 Task: Look for products in the category "Hot Dogs & Sausages" from the brand "Applegate".
Action: Mouse moved to (21, 137)
Screenshot: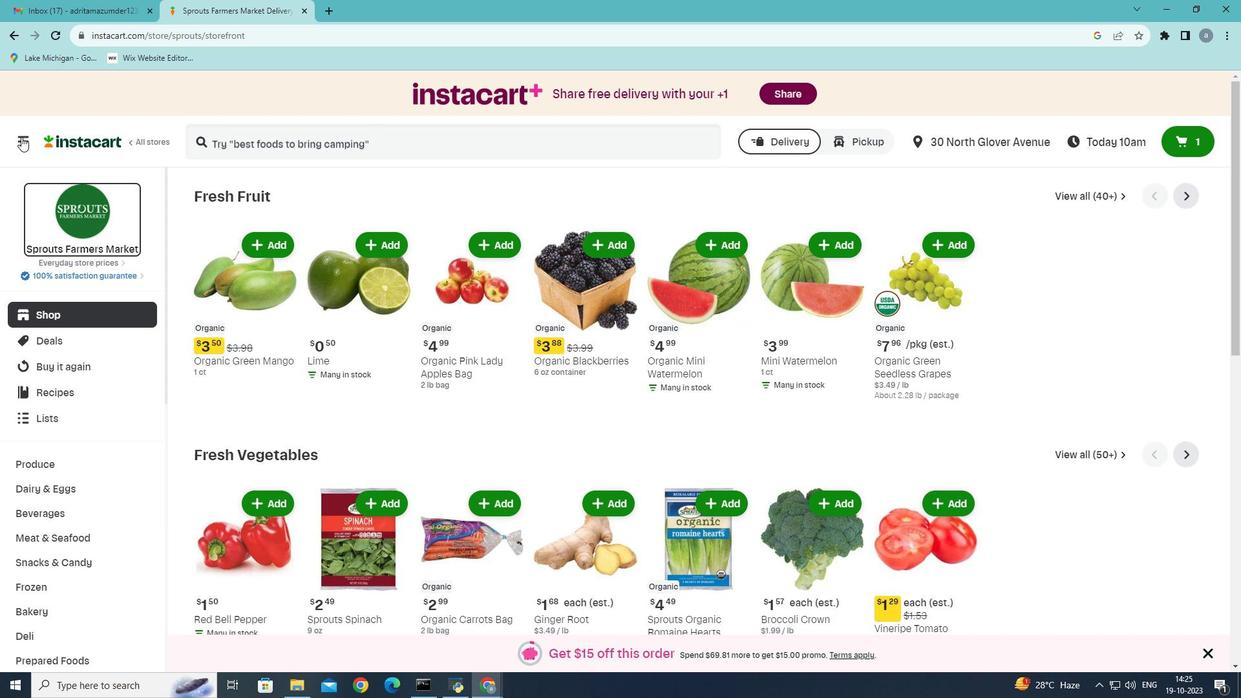 
Action: Mouse pressed left at (21, 137)
Screenshot: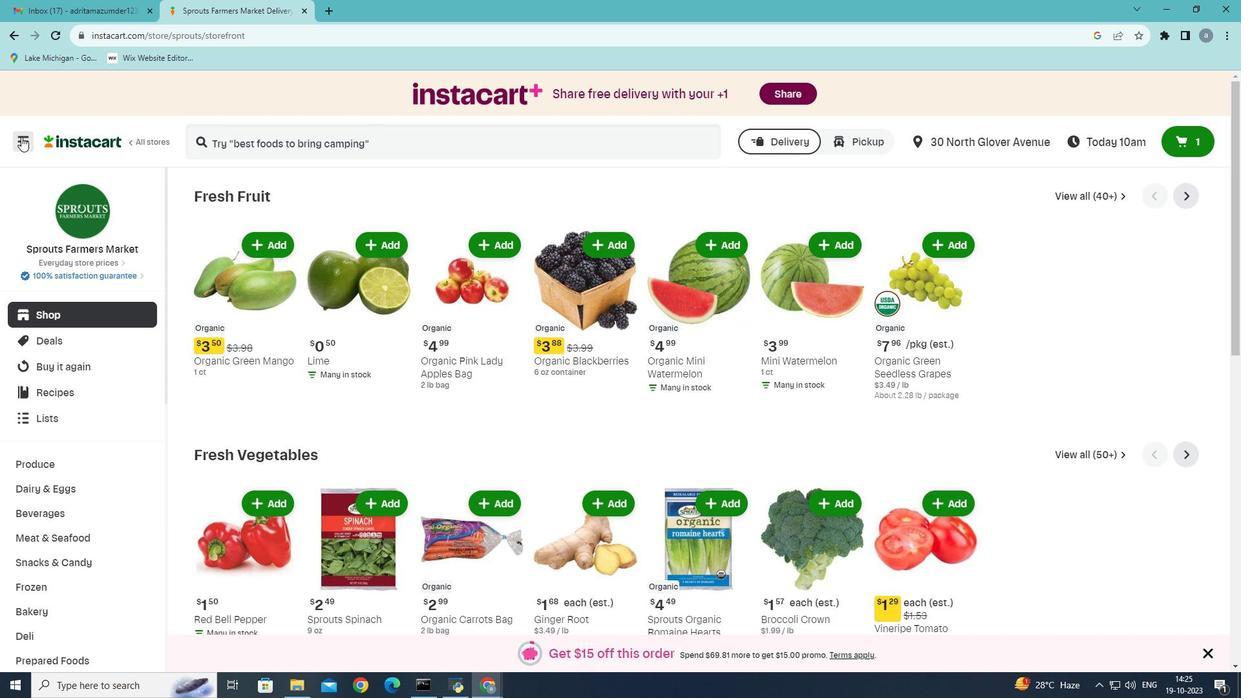 
Action: Mouse moved to (45, 372)
Screenshot: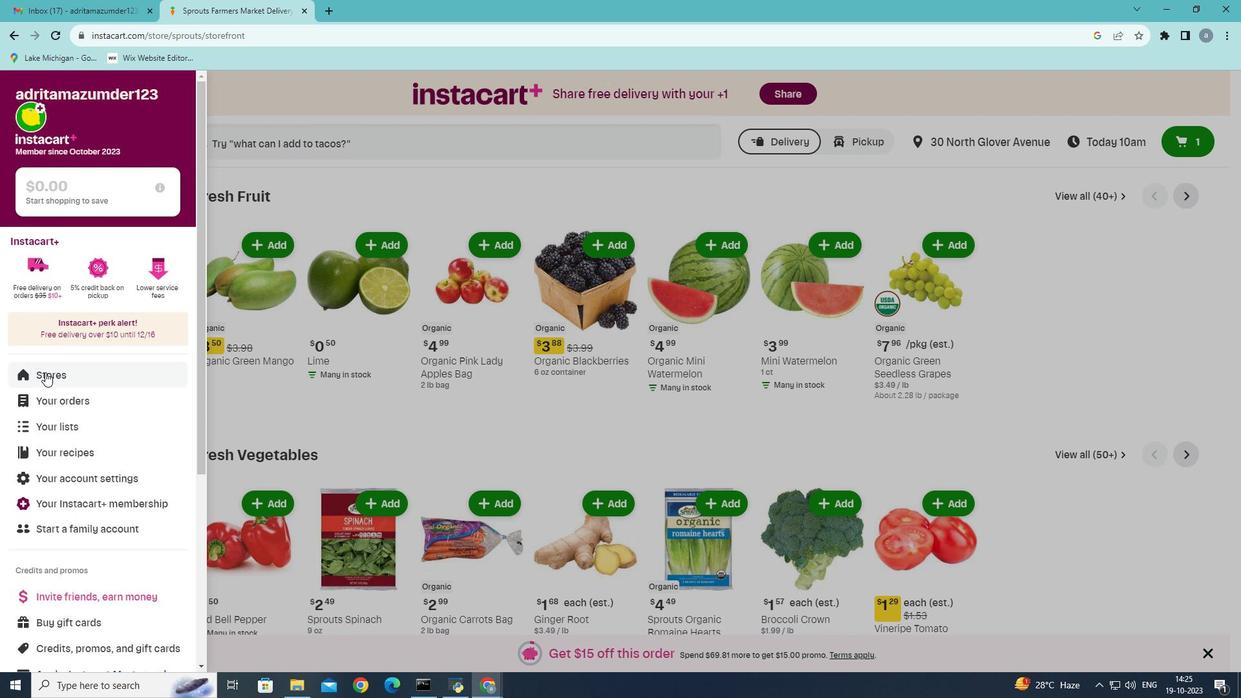 
Action: Mouse pressed left at (45, 372)
Screenshot: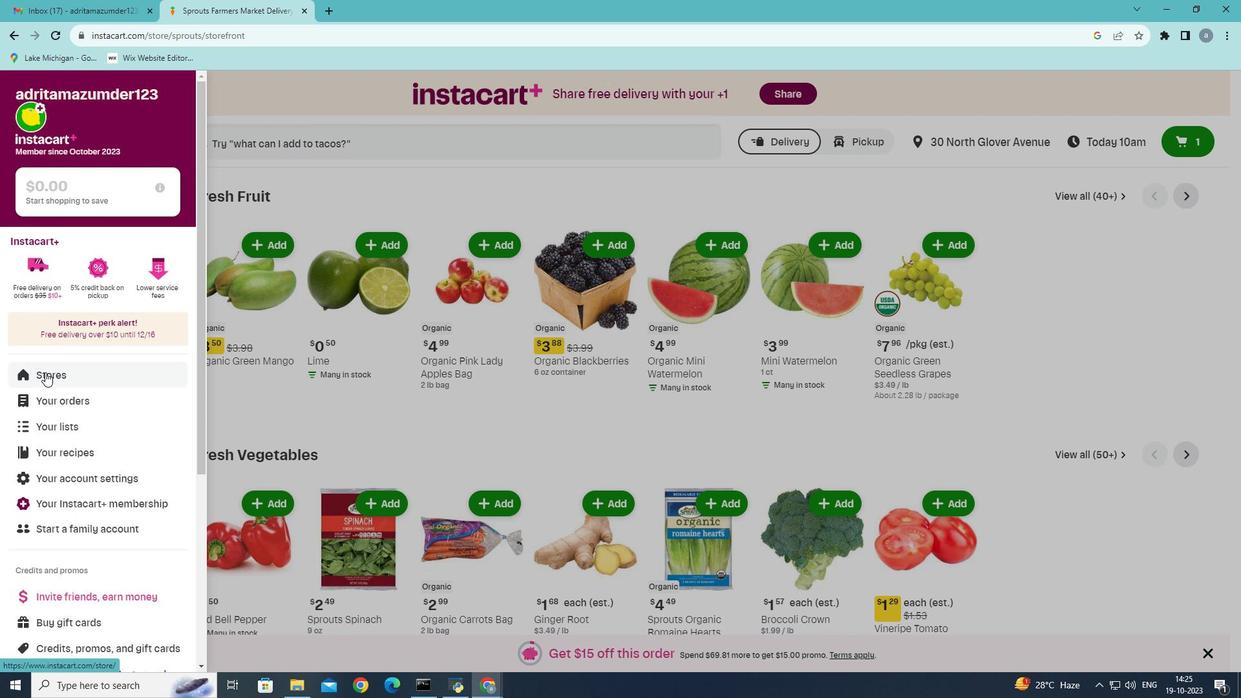 
Action: Mouse moved to (302, 142)
Screenshot: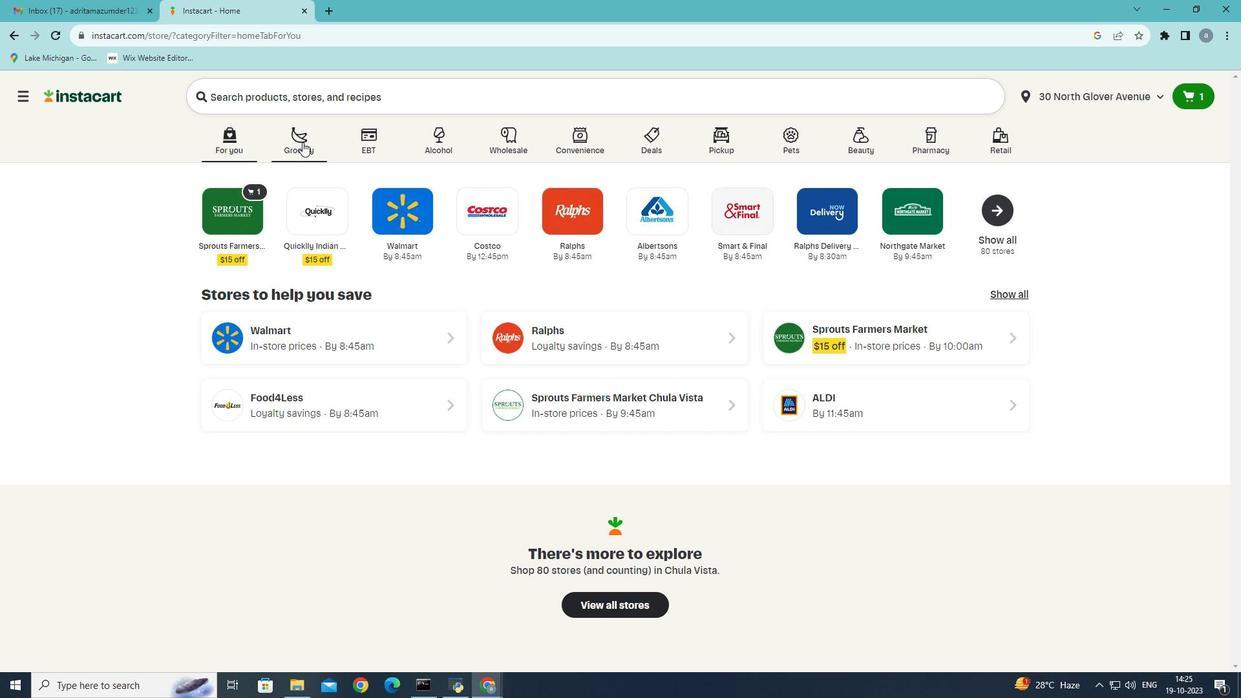
Action: Mouse pressed left at (302, 142)
Screenshot: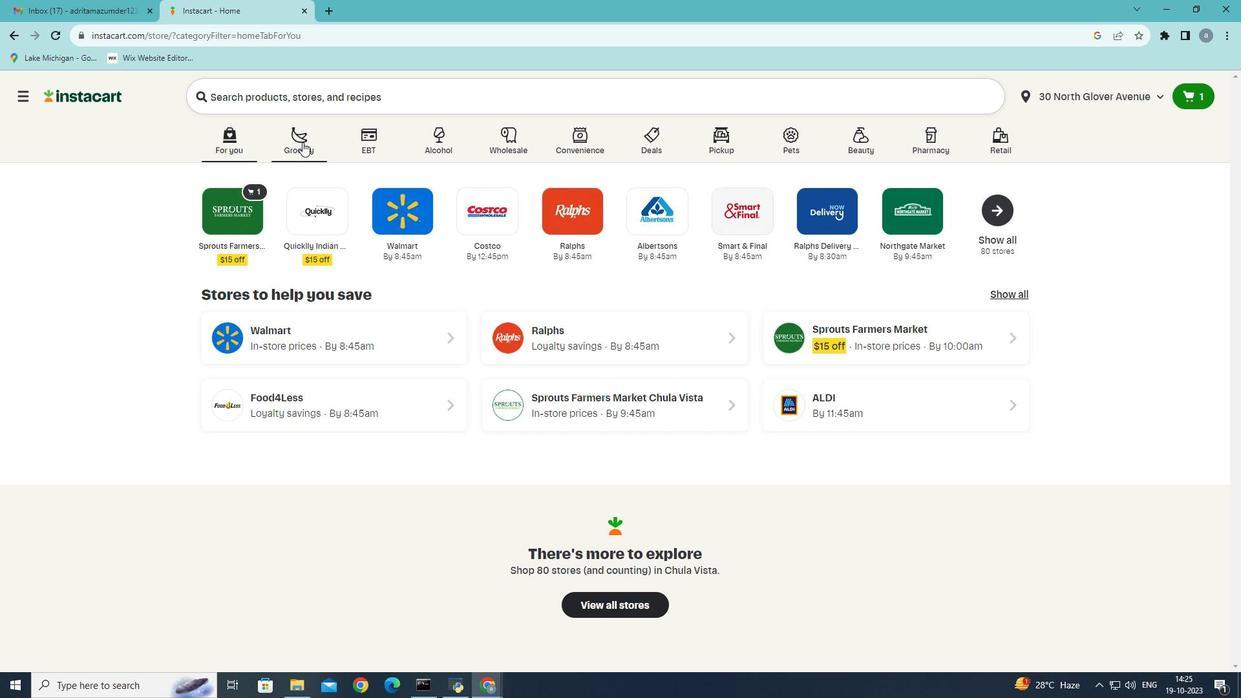 
Action: Mouse moved to (338, 400)
Screenshot: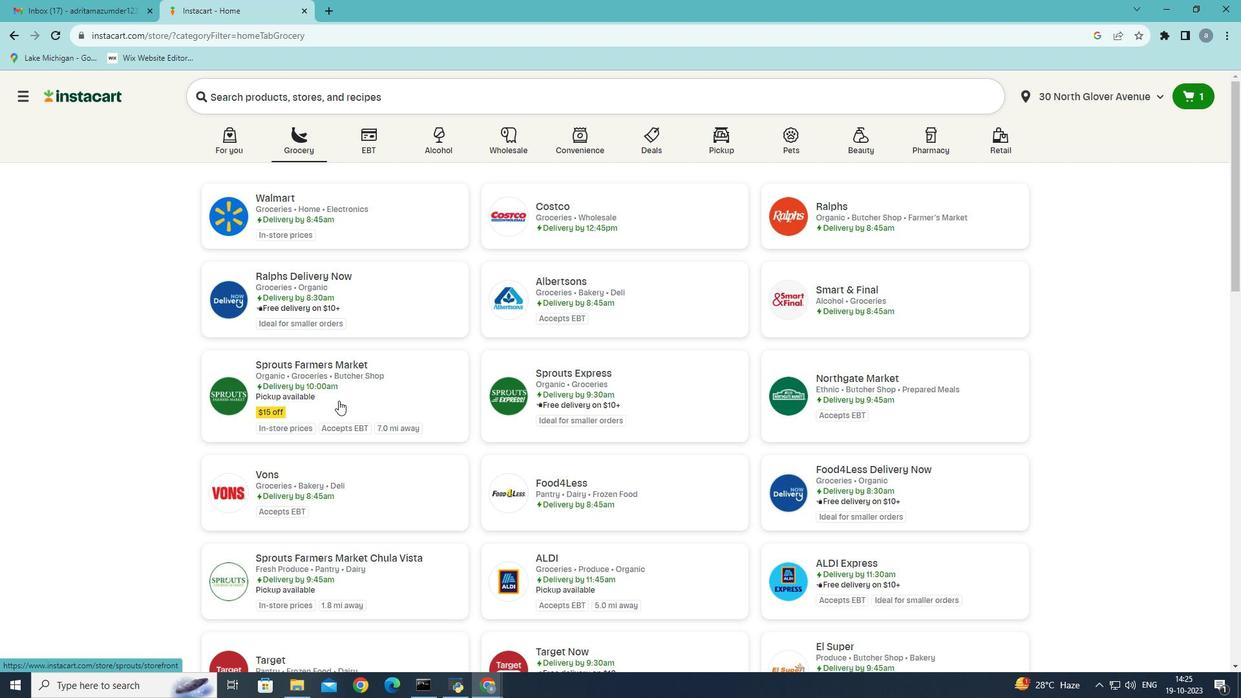 
Action: Mouse pressed left at (338, 400)
Screenshot: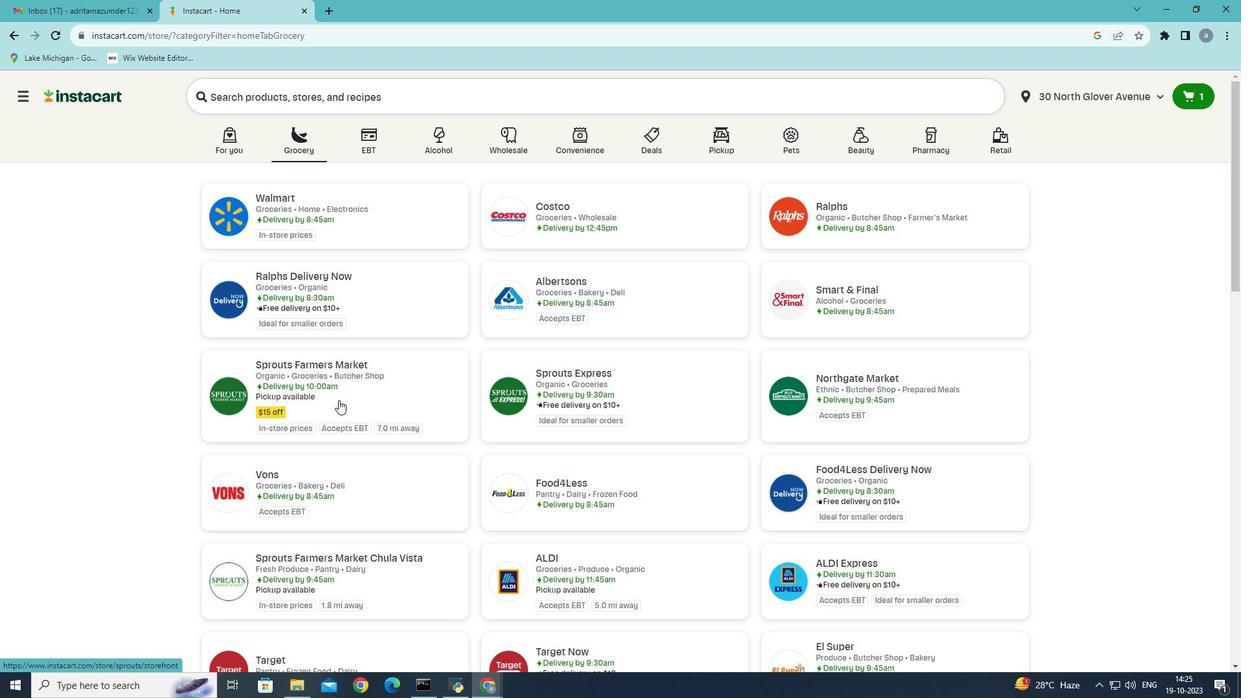 
Action: Mouse moved to (71, 536)
Screenshot: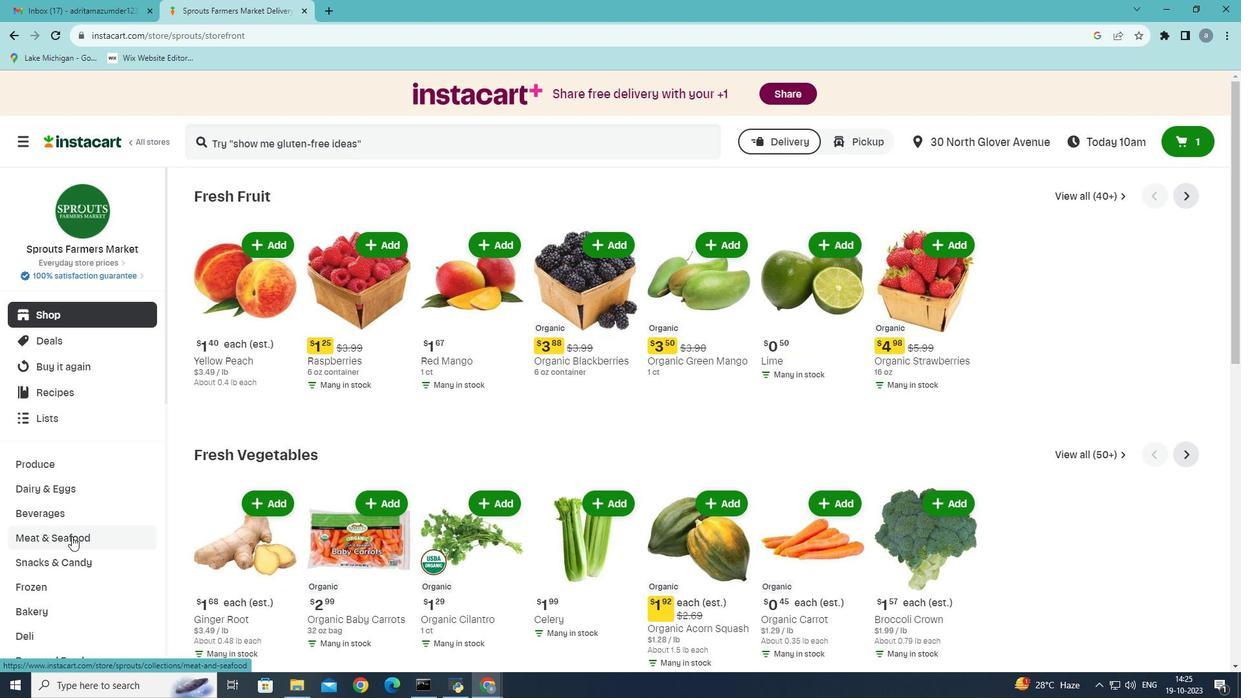 
Action: Mouse pressed left at (71, 536)
Screenshot: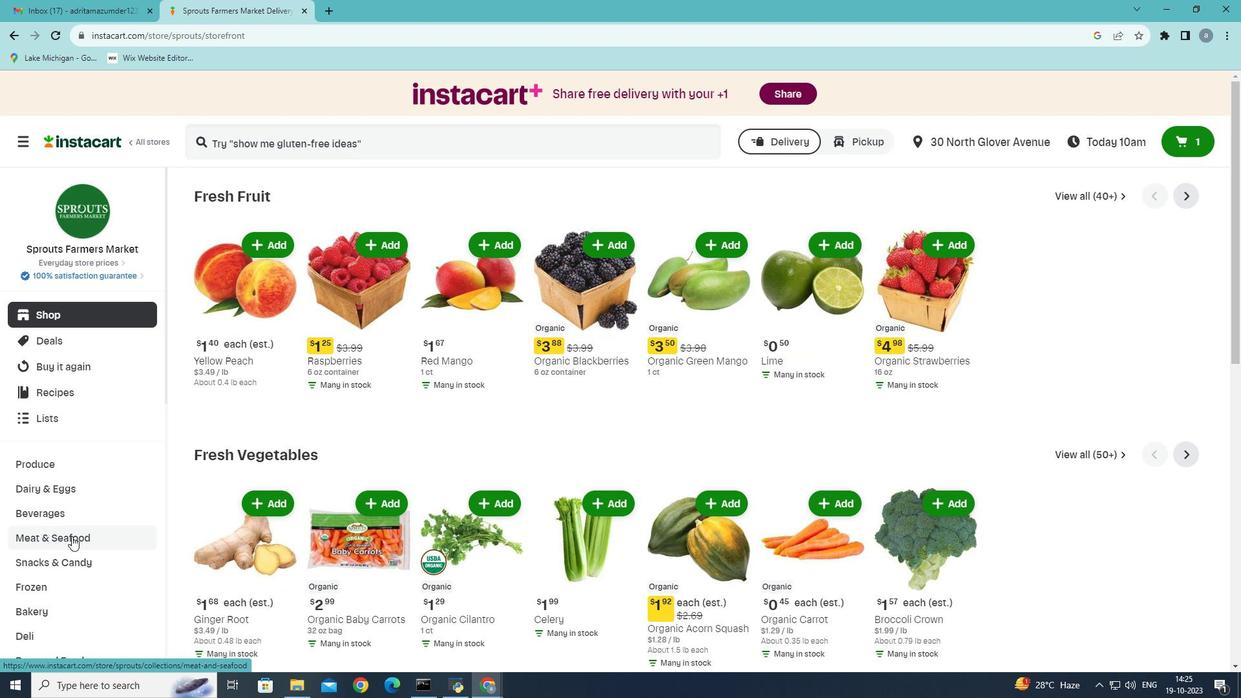 
Action: Mouse moved to (624, 225)
Screenshot: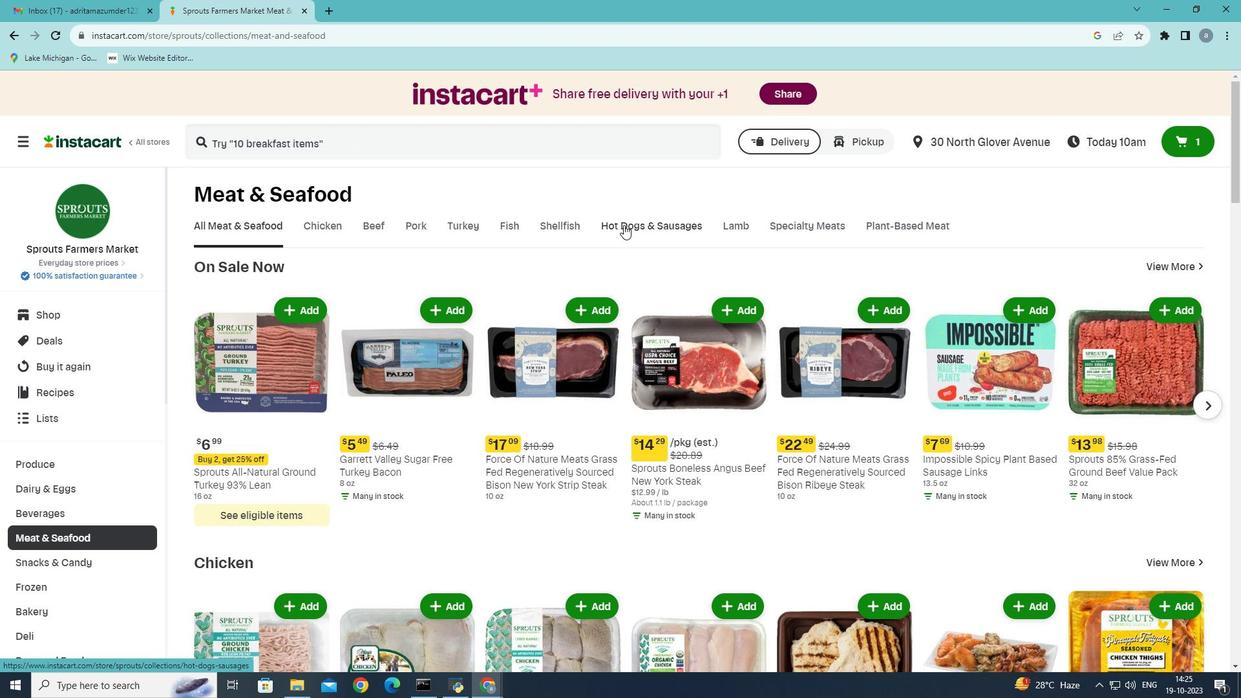 
Action: Mouse pressed left at (624, 225)
Screenshot: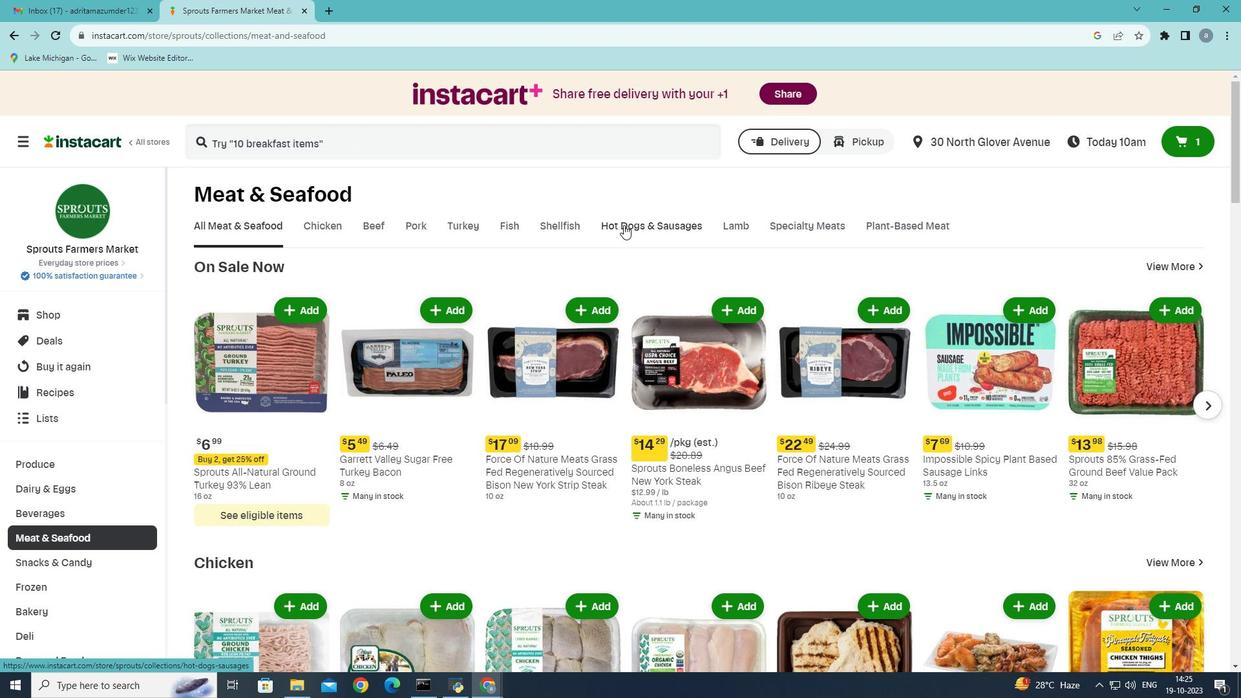 
Action: Mouse moved to (306, 291)
Screenshot: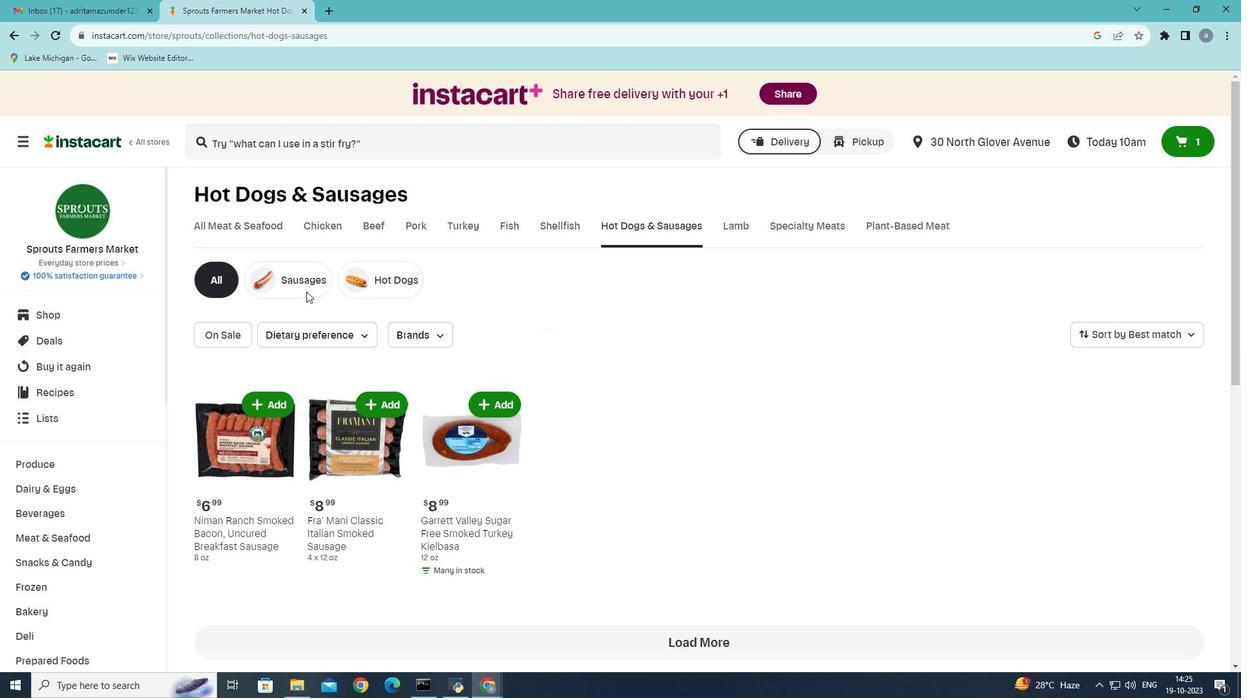
Action: Mouse pressed left at (306, 291)
Screenshot: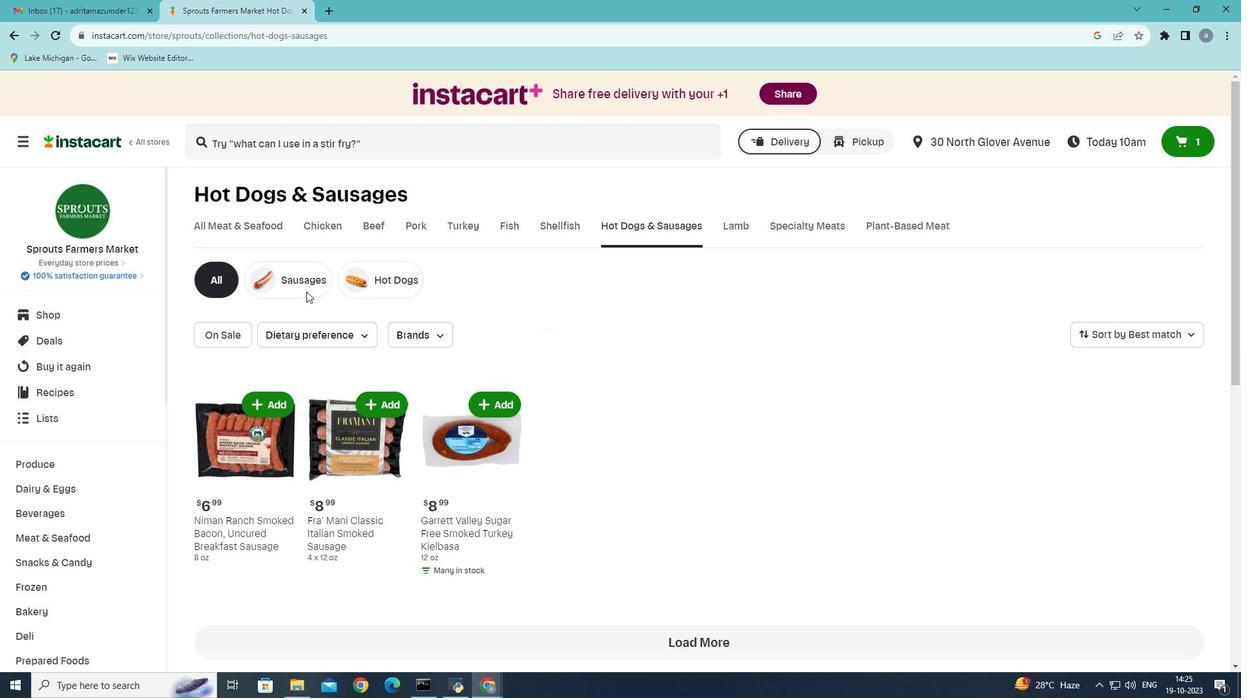 
Action: Mouse moved to (439, 338)
Screenshot: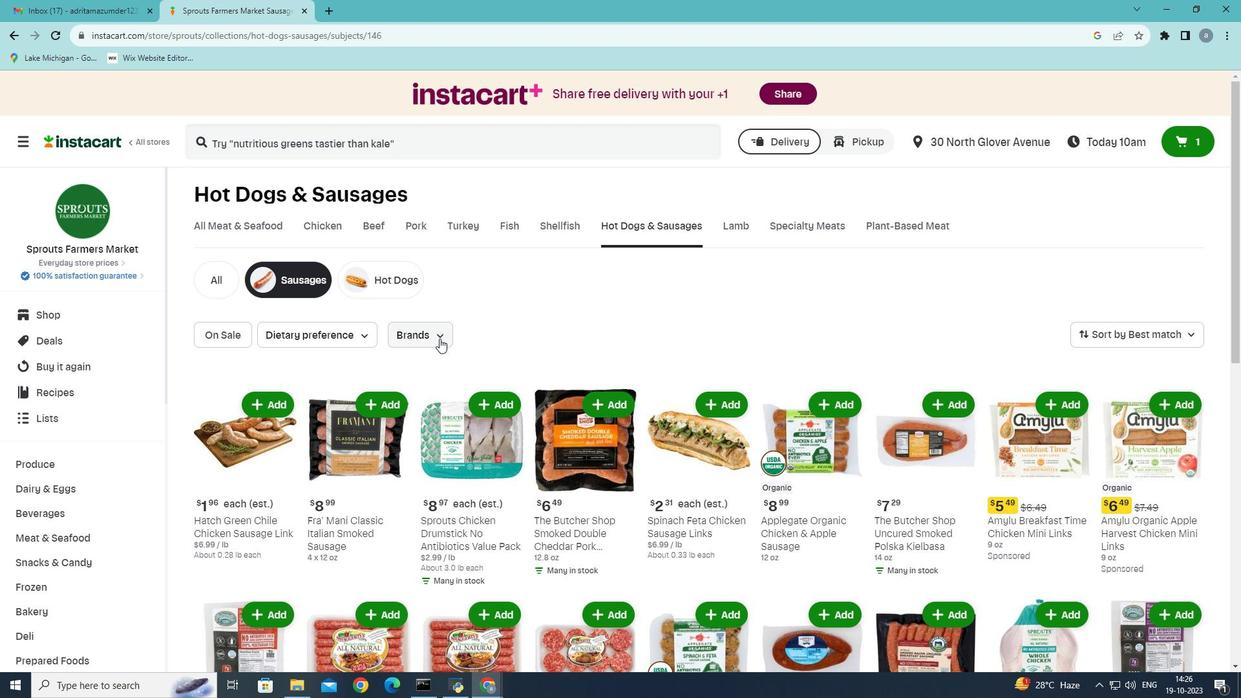 
Action: Mouse pressed left at (439, 338)
Screenshot: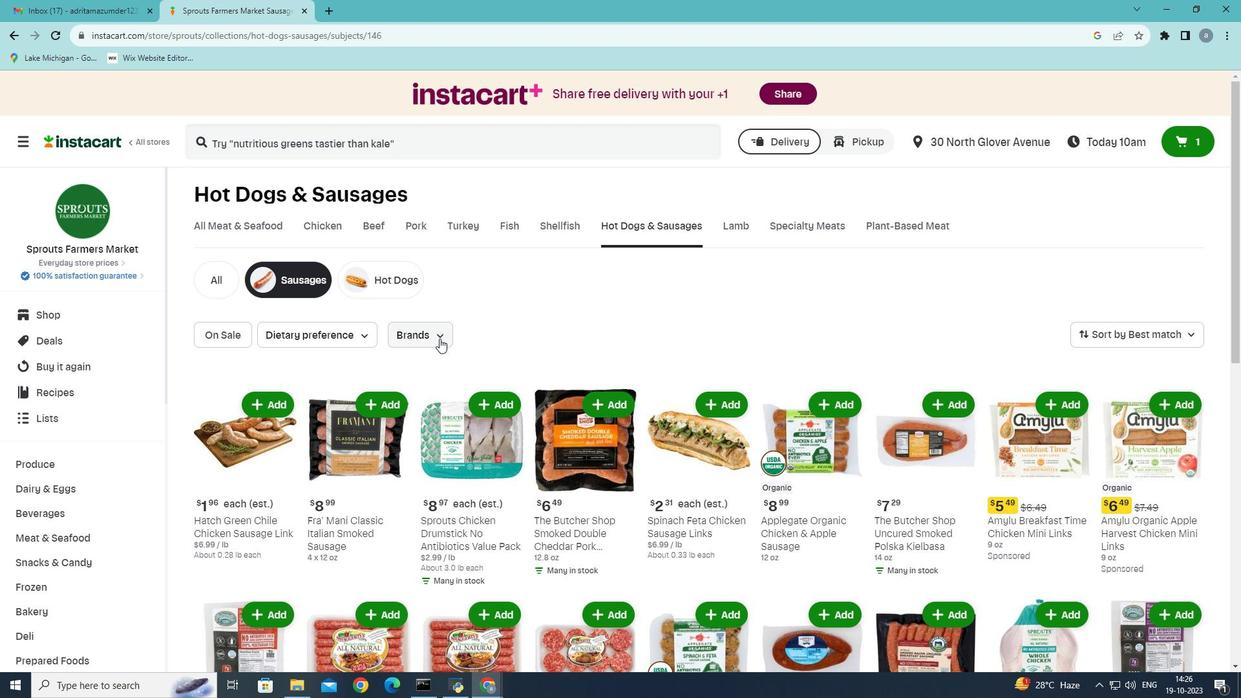 
Action: Mouse moved to (449, 403)
Screenshot: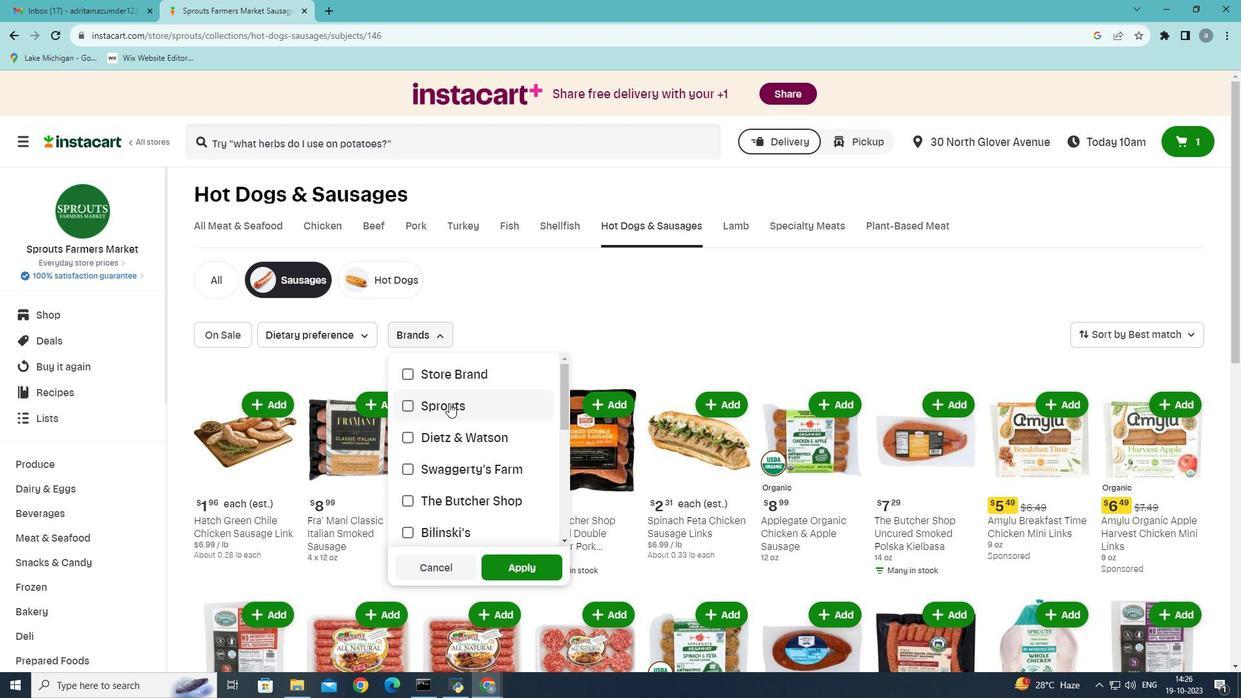 
Action: Mouse scrolled (449, 403) with delta (0, 0)
Screenshot: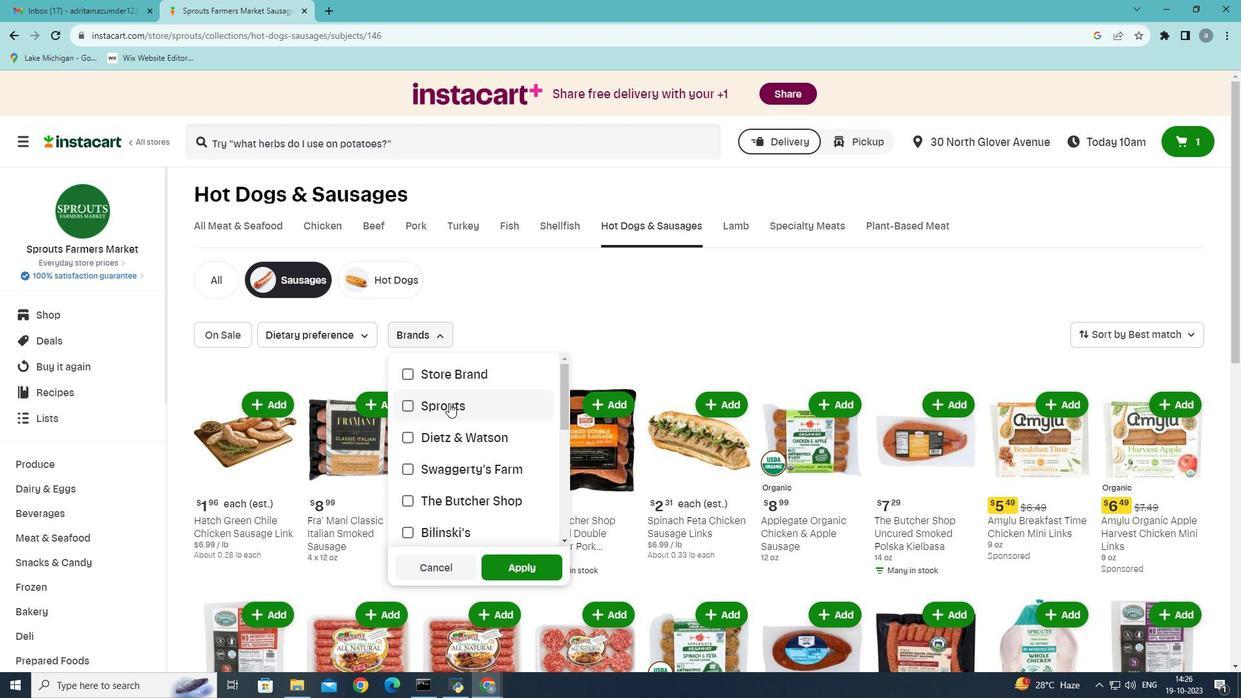 
Action: Mouse moved to (449, 403)
Screenshot: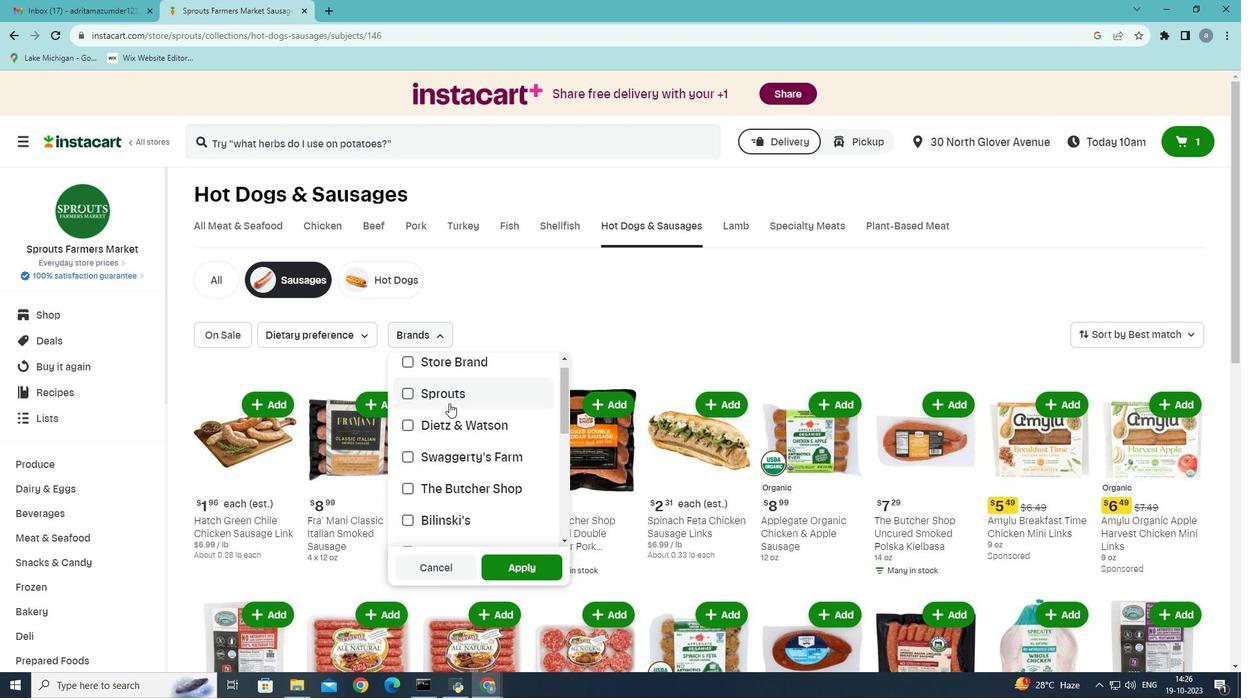 
Action: Mouse scrolled (449, 403) with delta (0, 0)
Screenshot: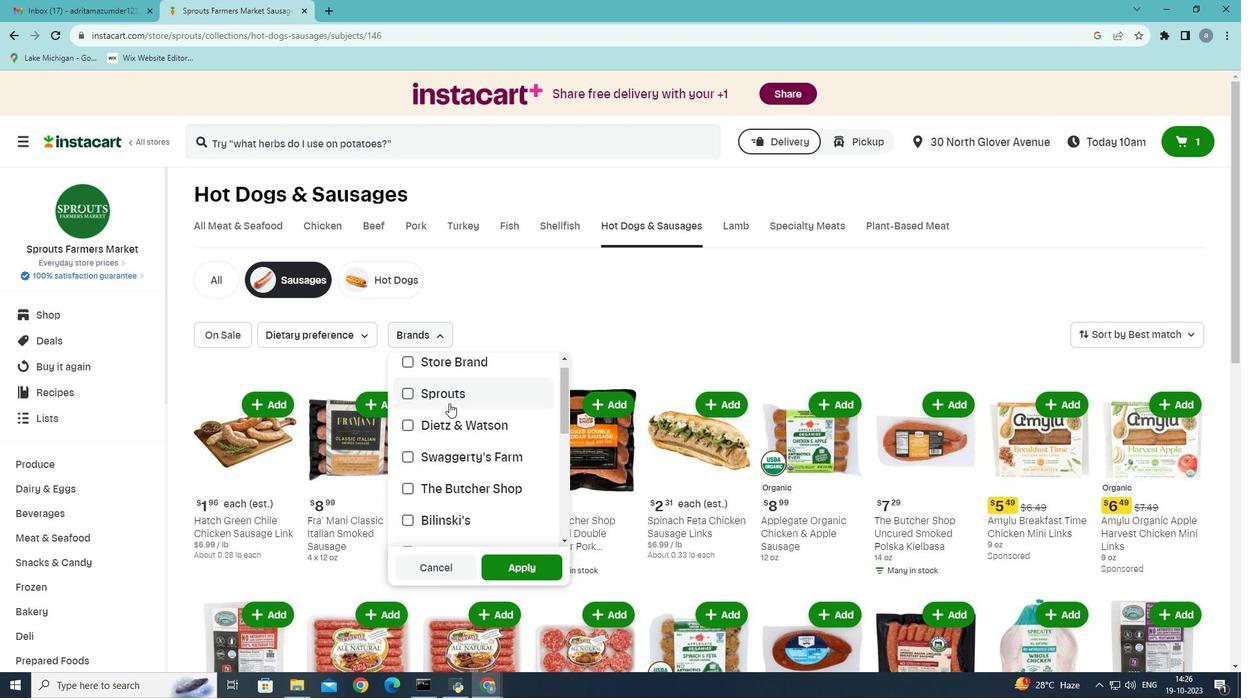 
Action: Mouse moved to (450, 404)
Screenshot: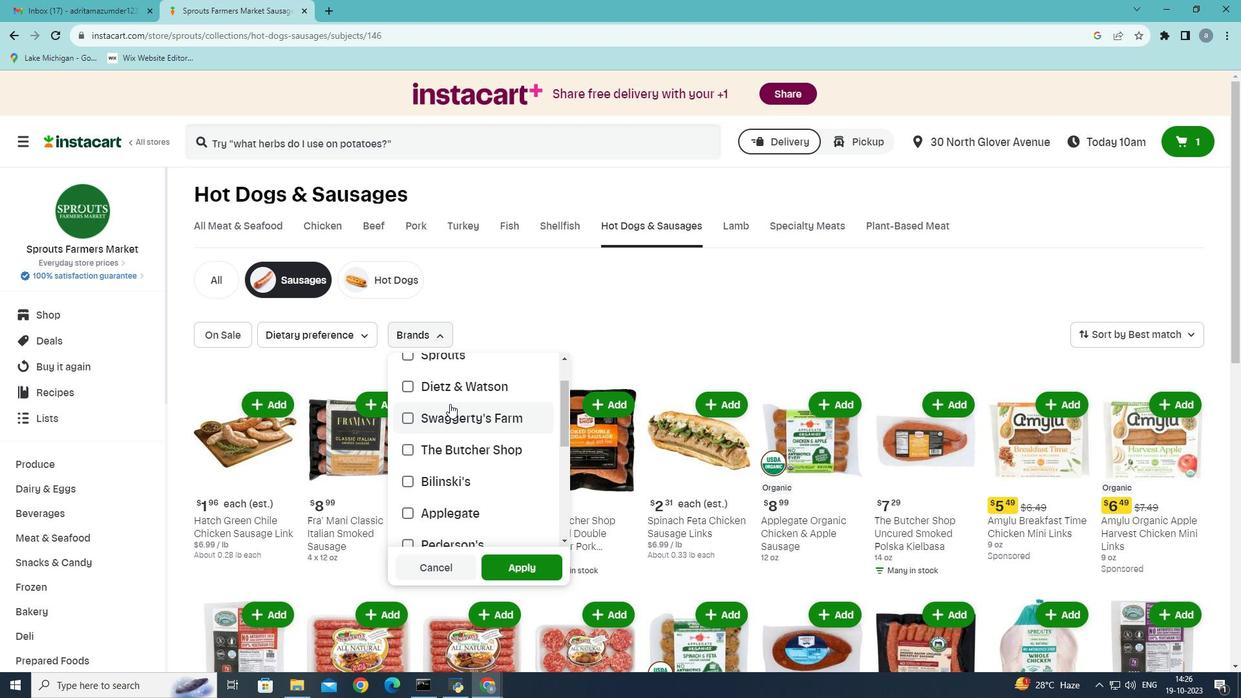 
Action: Mouse scrolled (450, 403) with delta (0, 0)
Screenshot: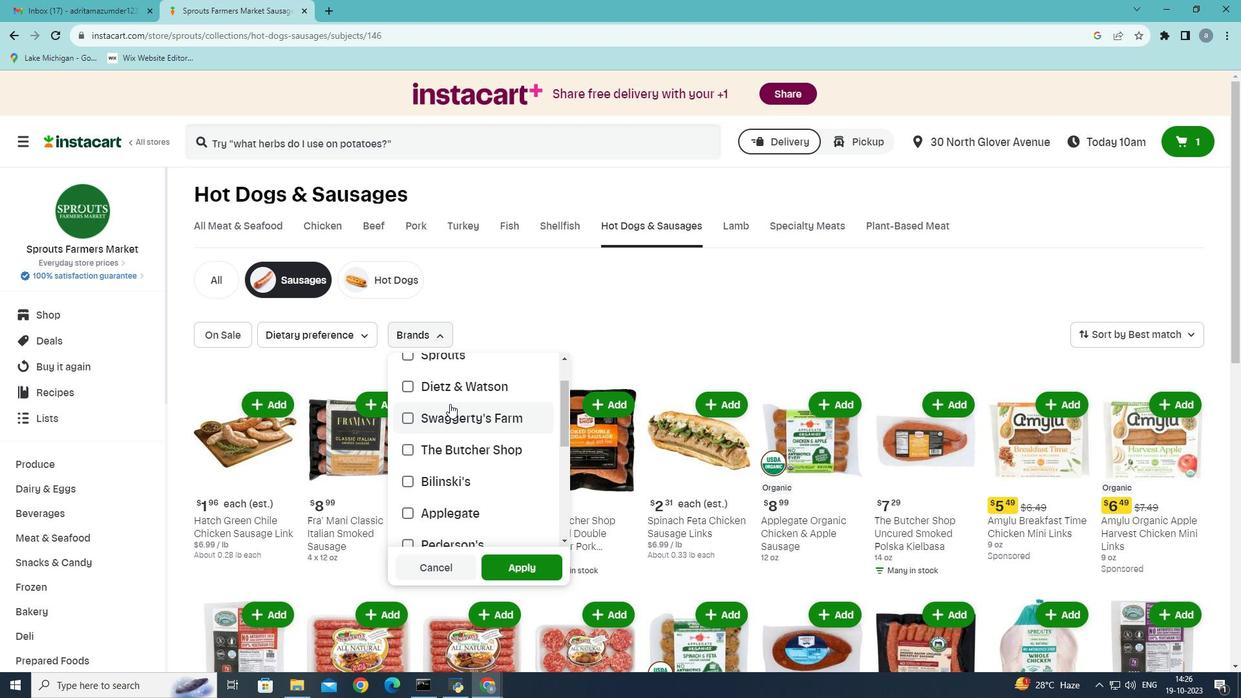 
Action: Mouse moved to (458, 373)
Screenshot: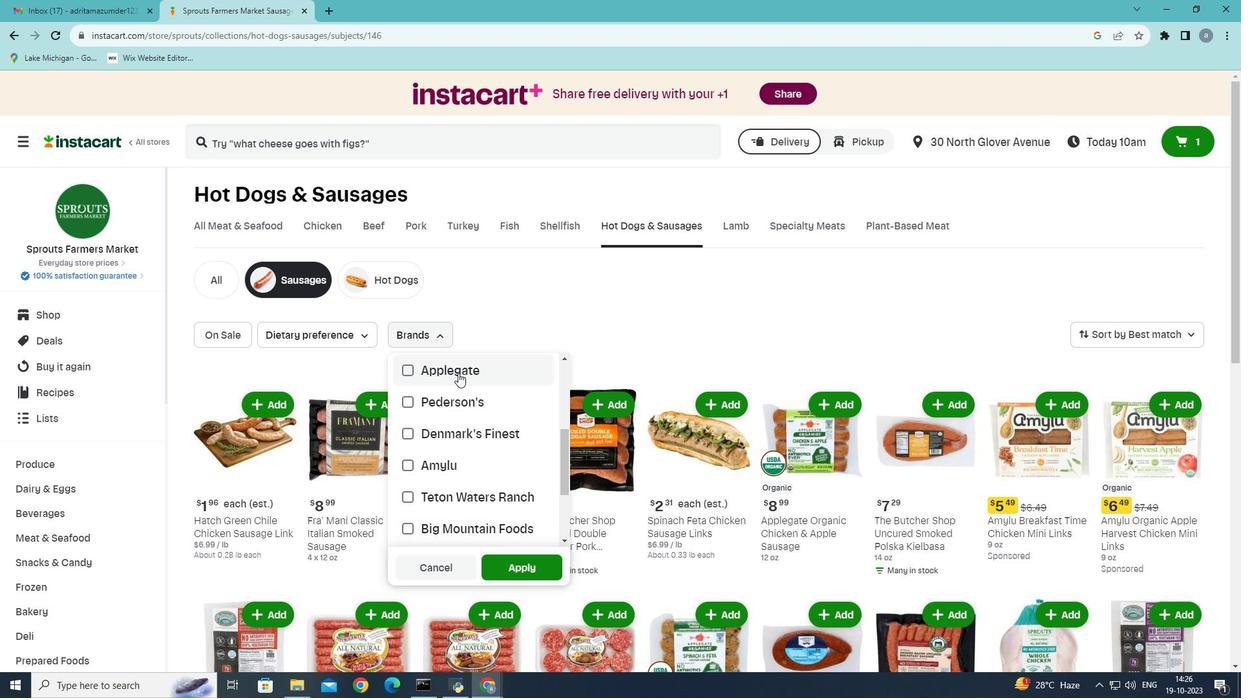 
Action: Mouse pressed left at (458, 373)
Screenshot: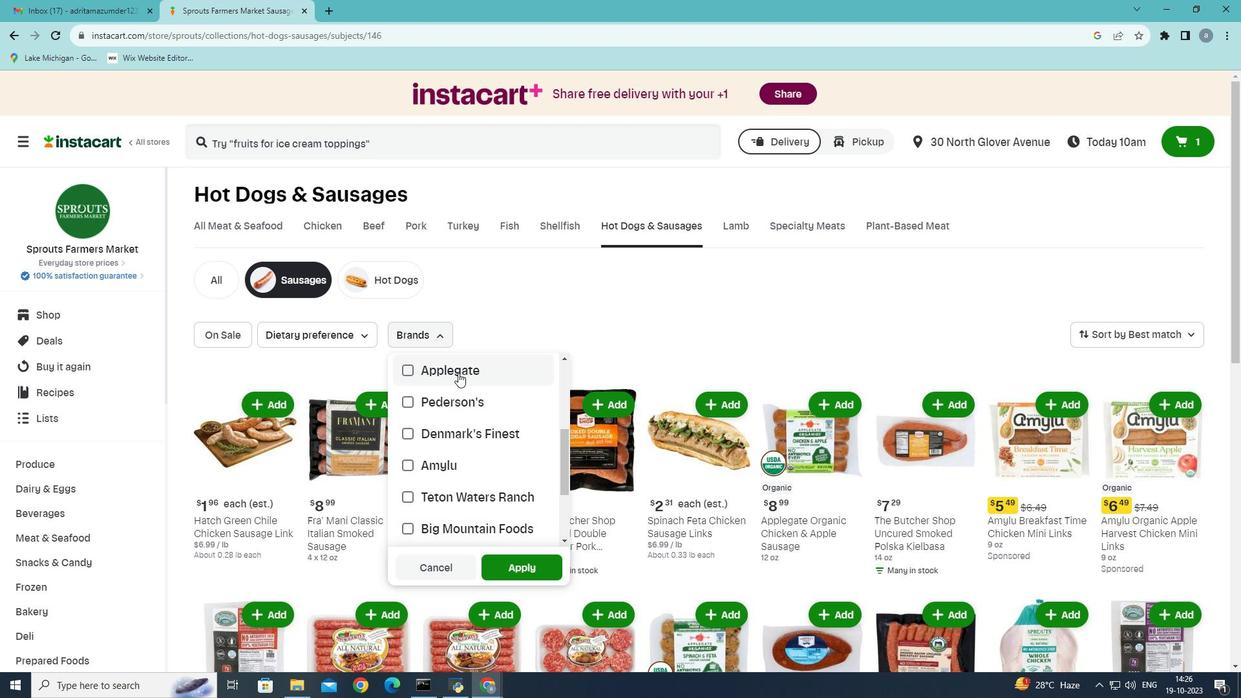 
Action: Mouse moved to (511, 564)
Screenshot: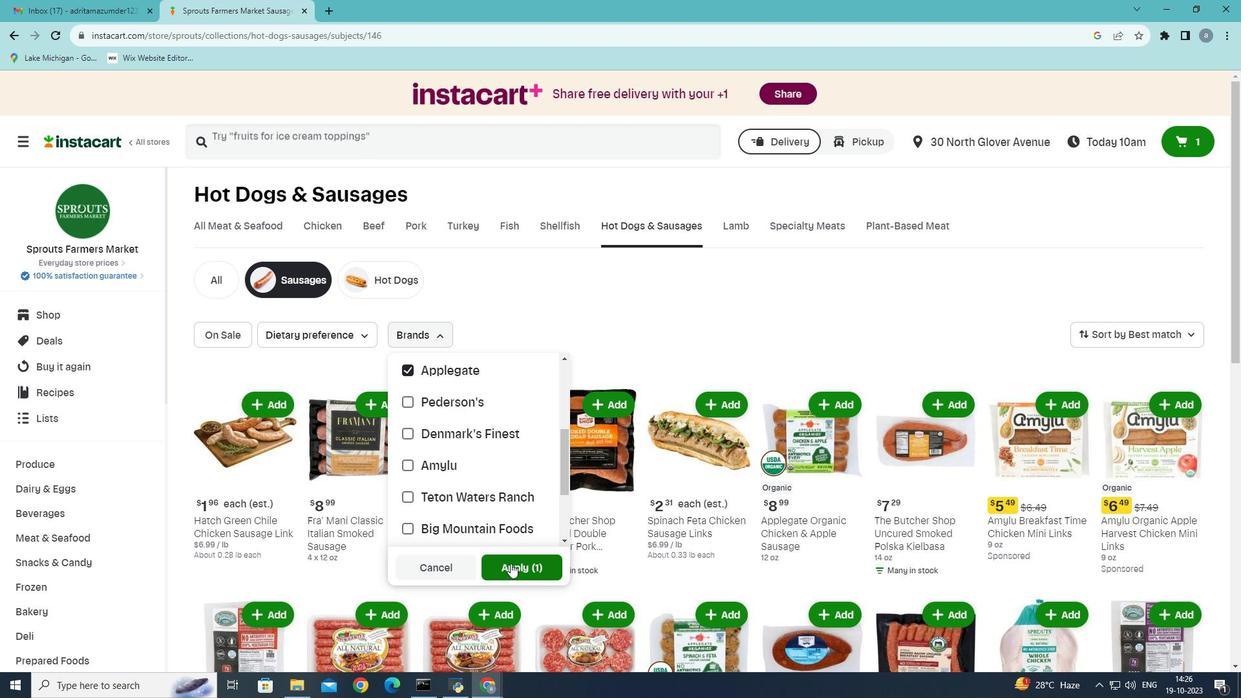 
Action: Mouse pressed left at (511, 564)
Screenshot: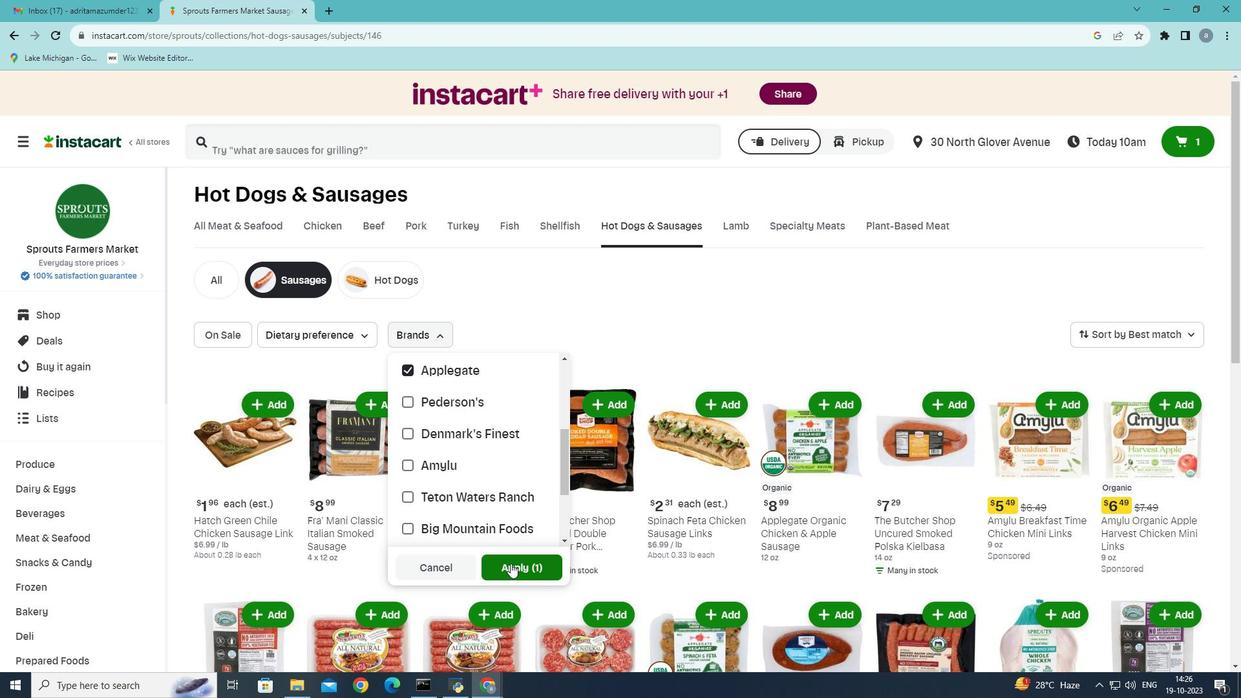 
Action: Mouse moved to (488, 540)
Screenshot: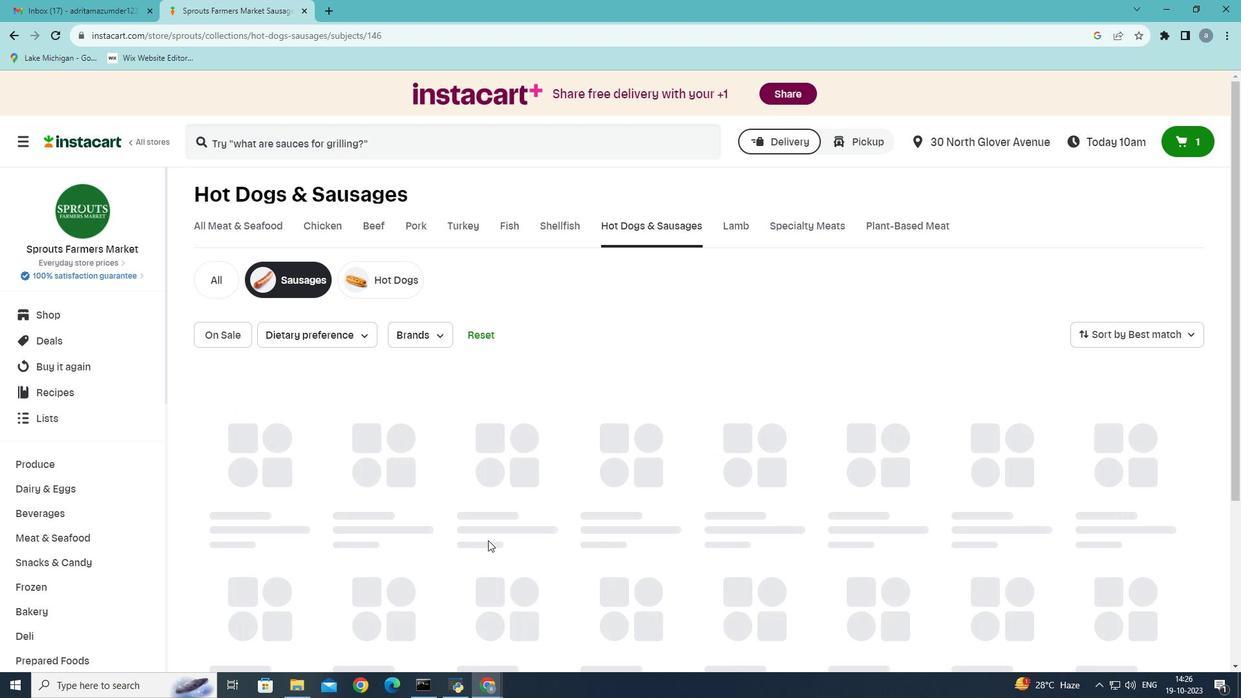 
